 Task: Filter jobs by Hyderabad location.
Action: Mouse moved to (327, 109)
Screenshot: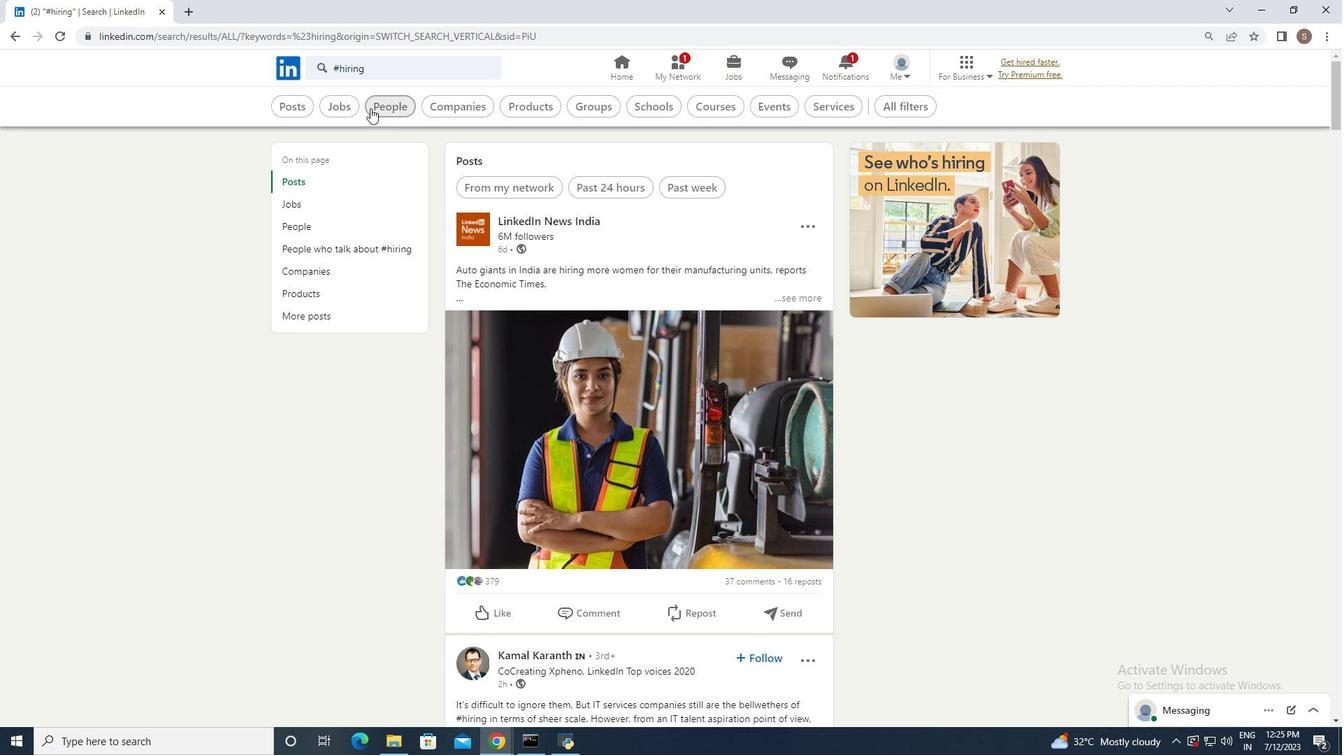 
Action: Mouse pressed left at (327, 109)
Screenshot: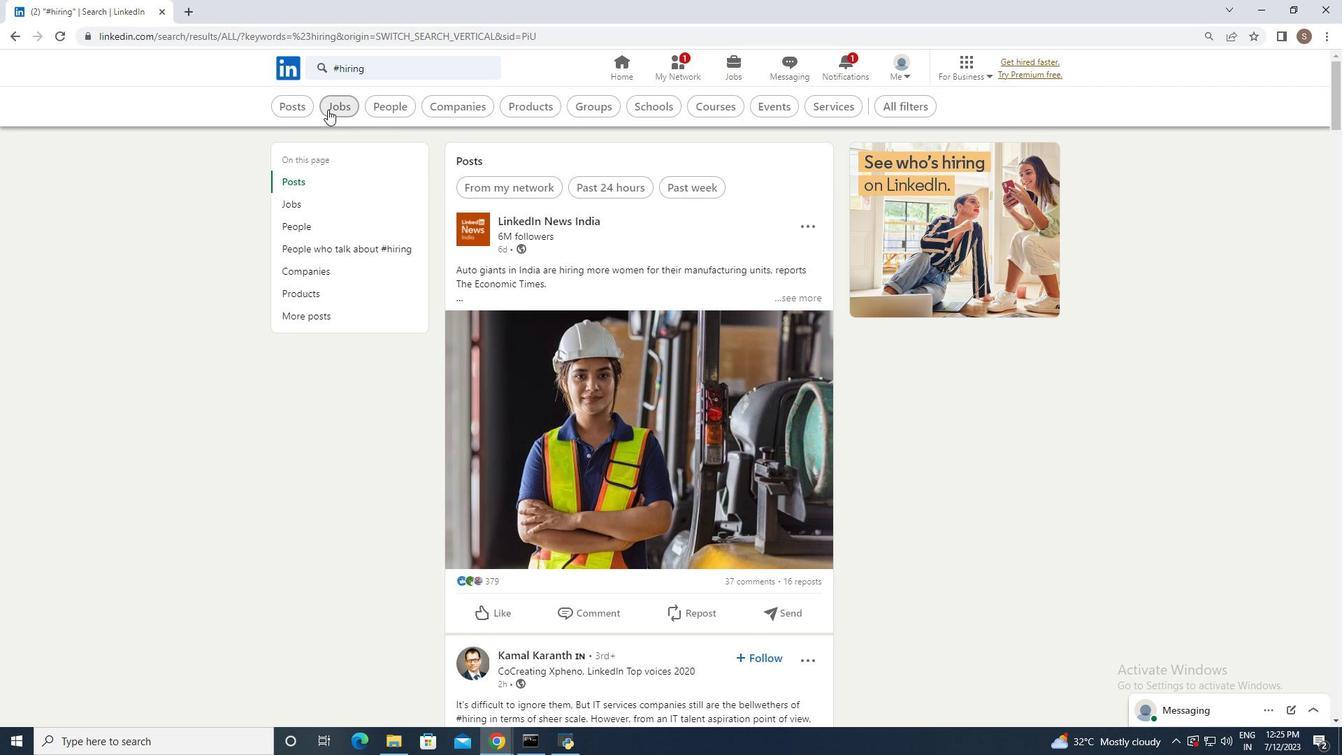 
Action: Mouse moved to (924, 111)
Screenshot: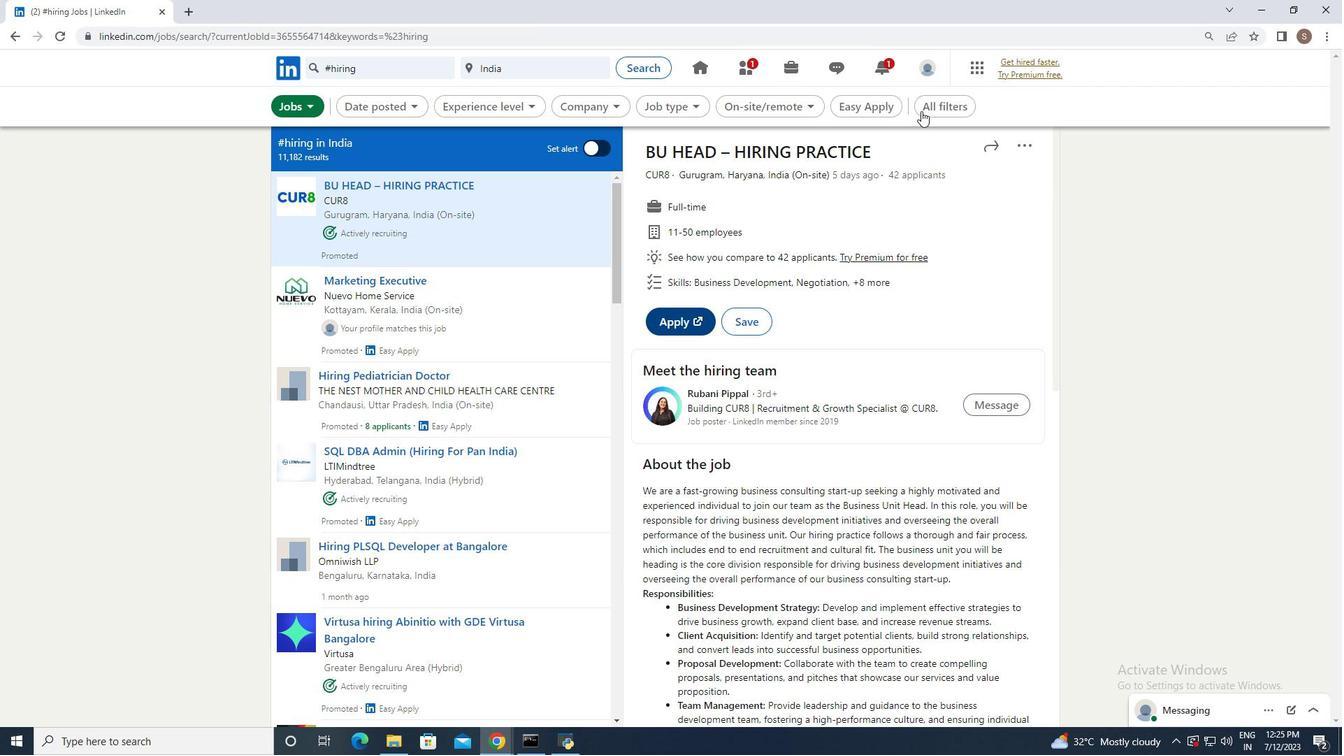
Action: Mouse pressed left at (924, 111)
Screenshot: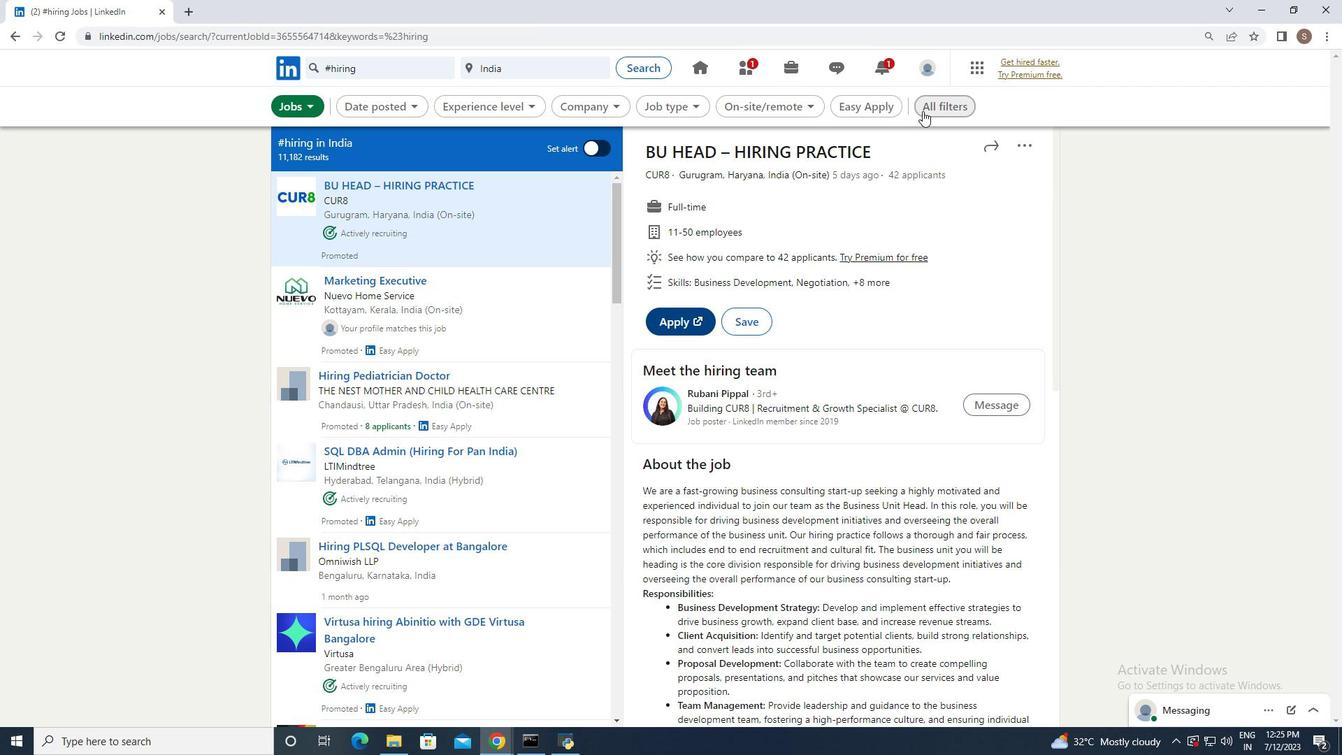 
Action: Mouse moved to (1109, 399)
Screenshot: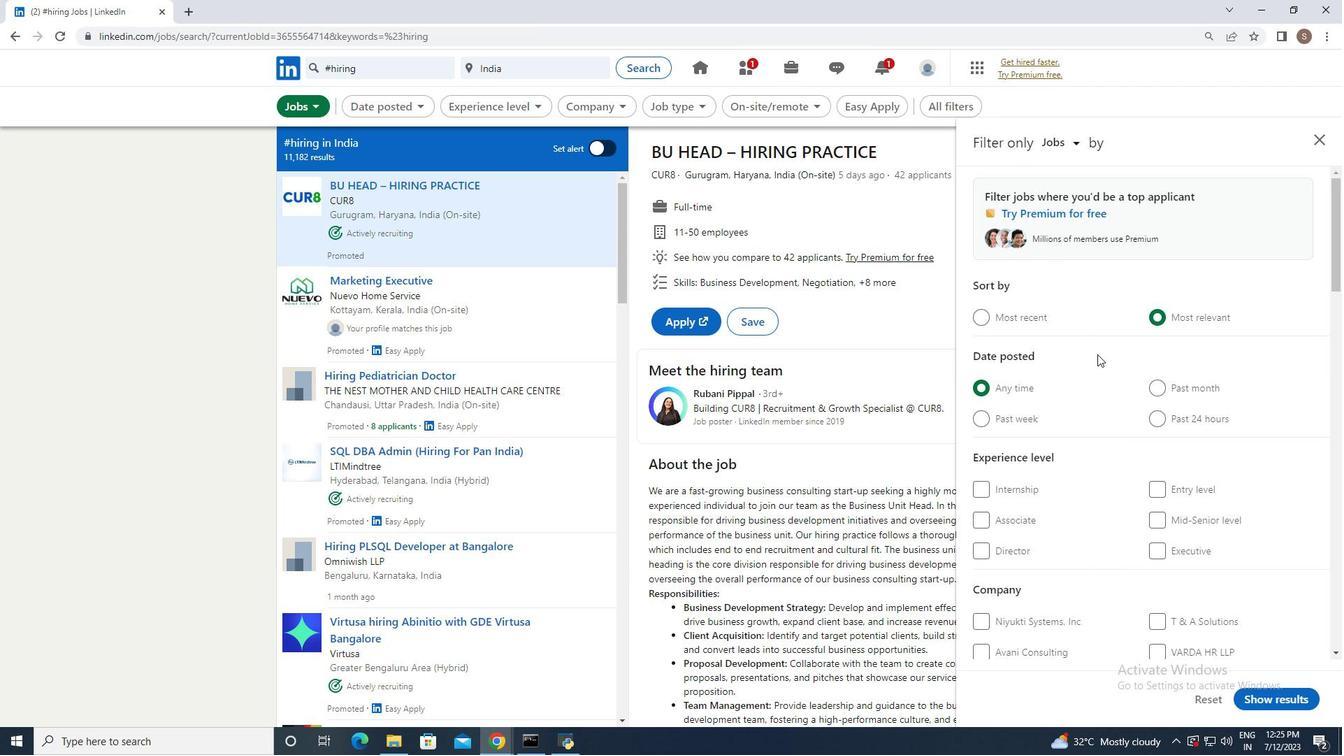 
Action: Mouse scrolled (1109, 398) with delta (0, 0)
Screenshot: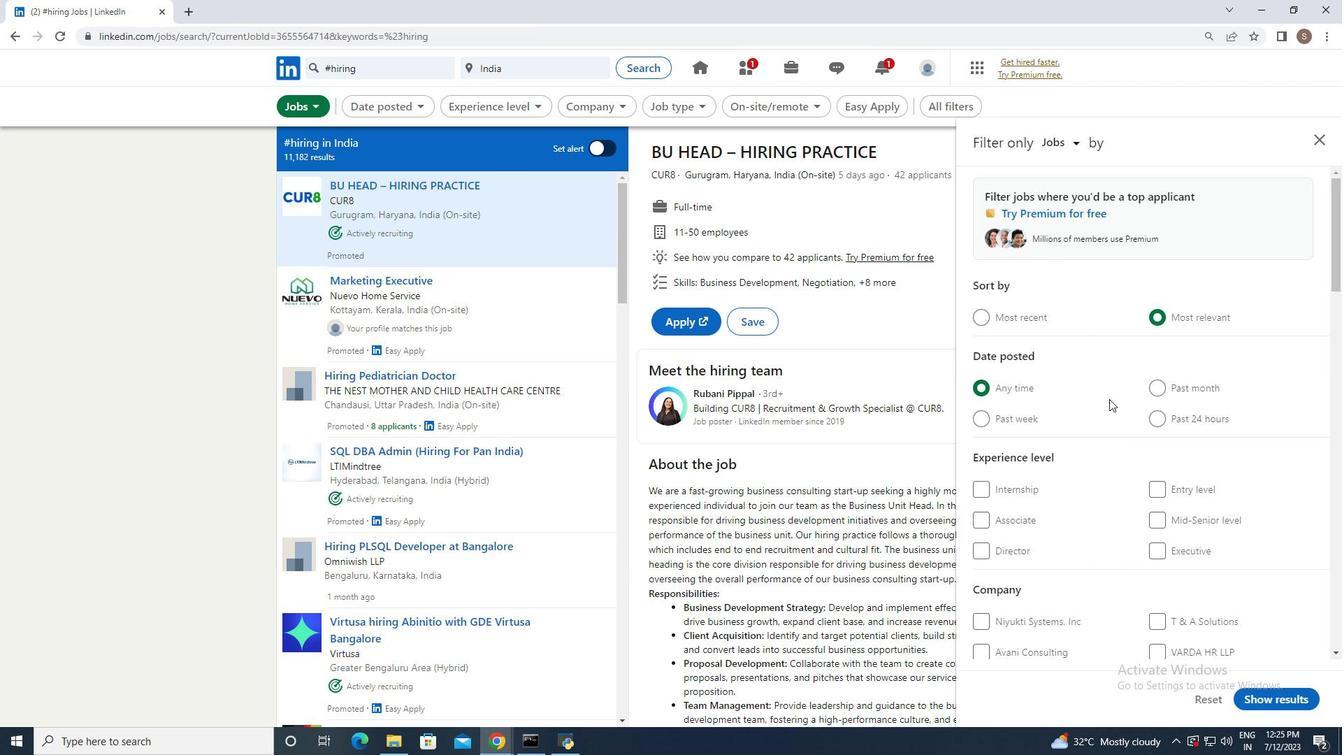 
Action: Mouse scrolled (1109, 398) with delta (0, 0)
Screenshot: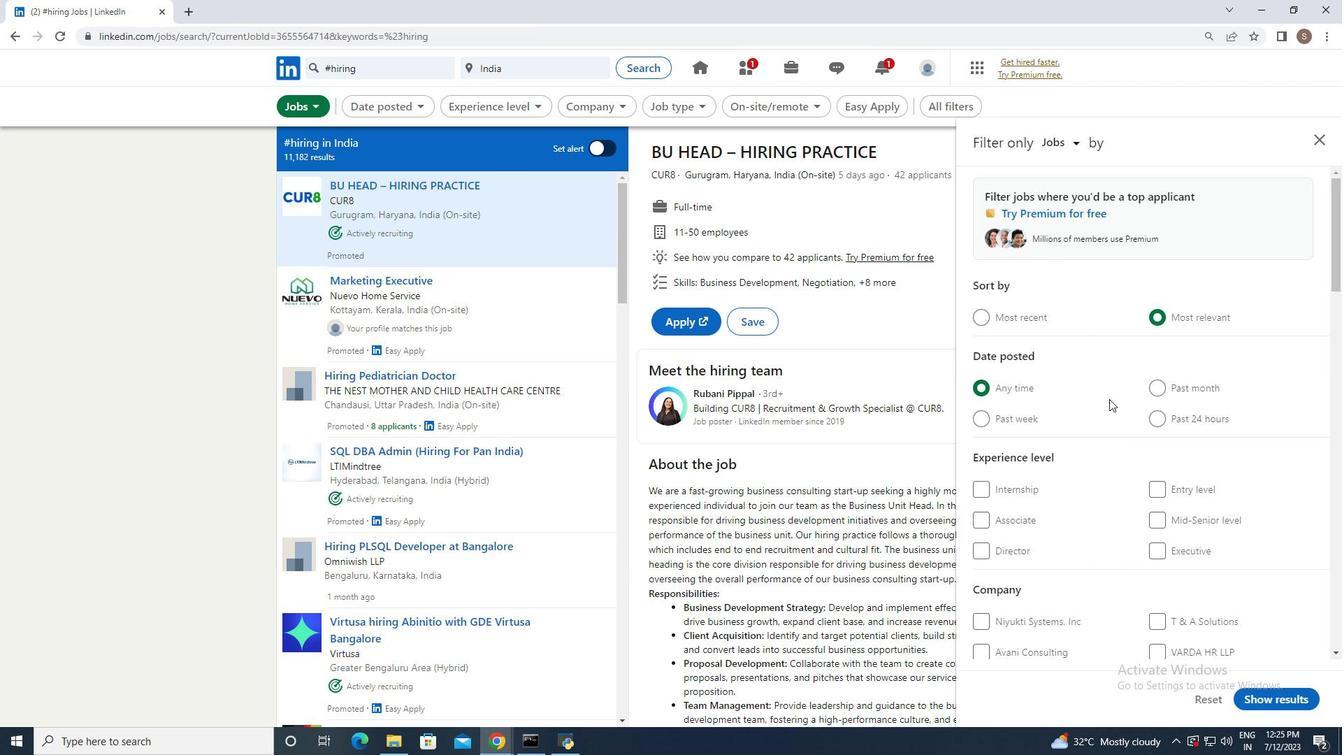 
Action: Mouse scrolled (1109, 398) with delta (0, 0)
Screenshot: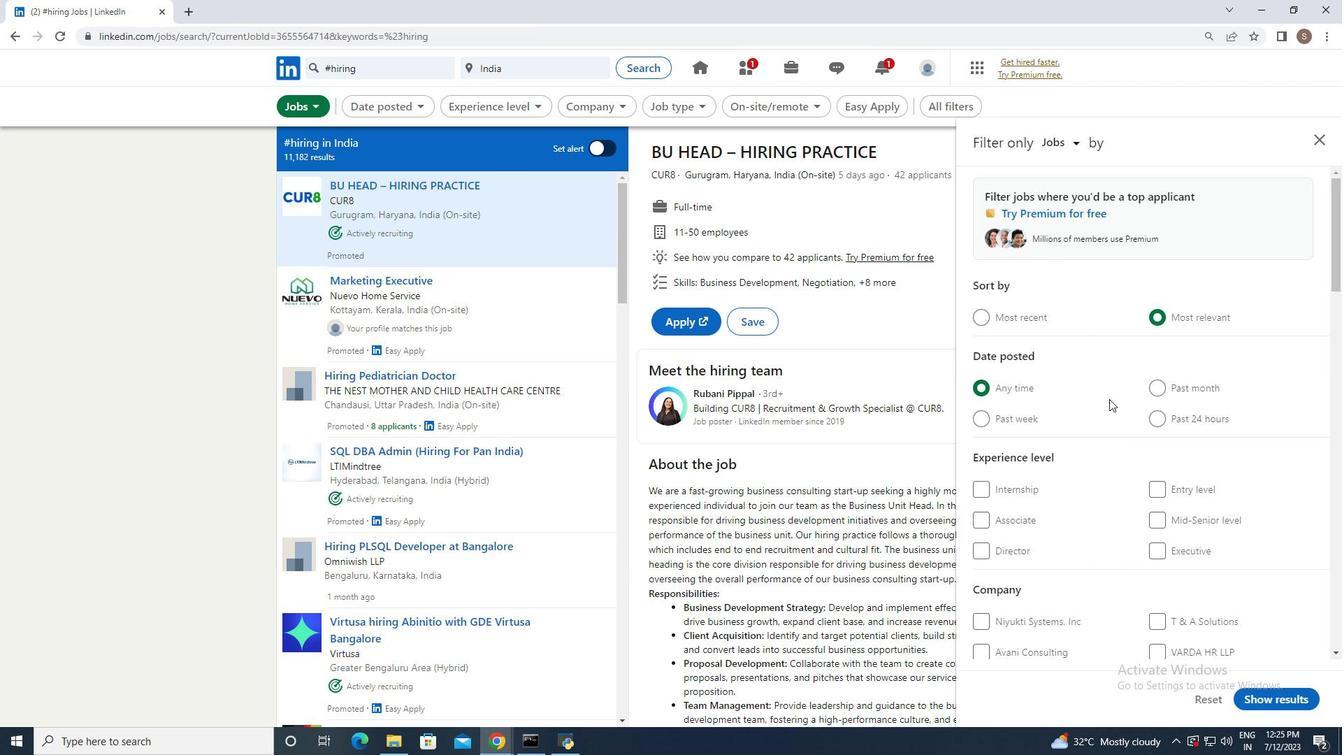 
Action: Mouse scrolled (1109, 398) with delta (0, 0)
Screenshot: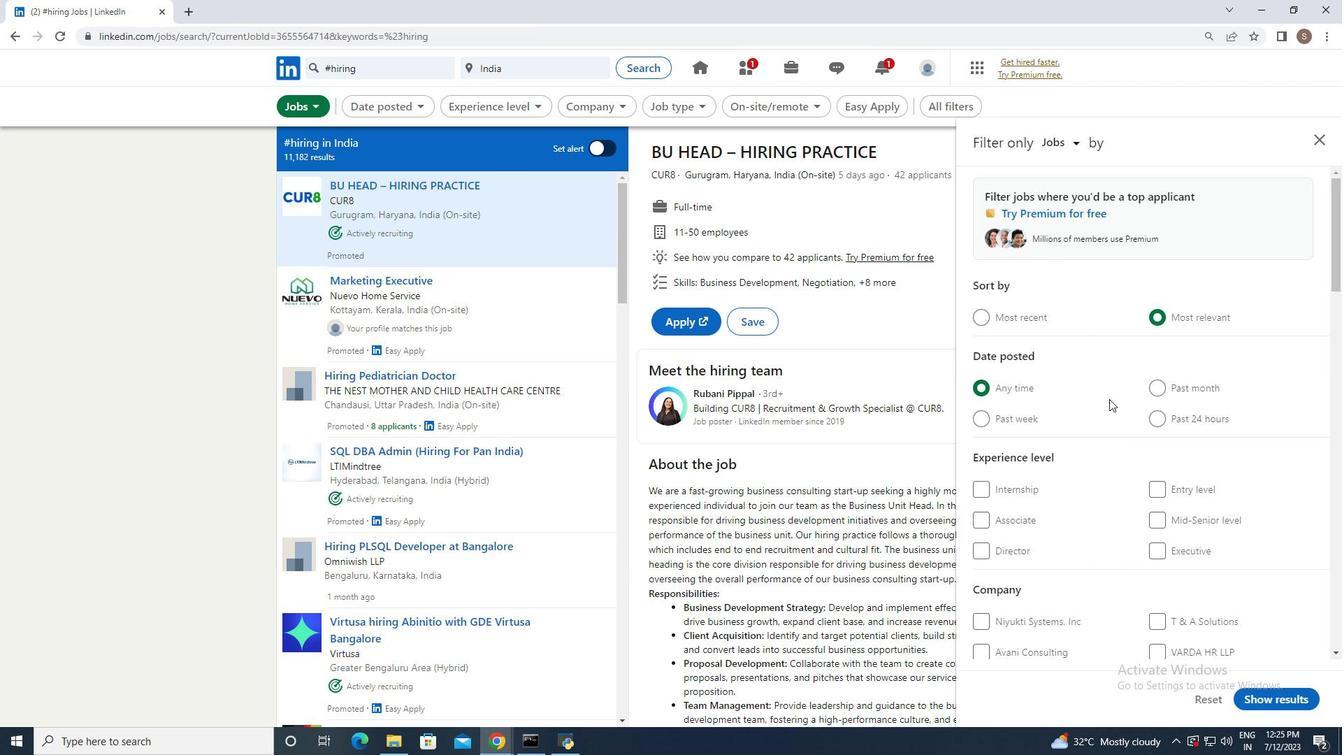 
Action: Mouse scrolled (1109, 398) with delta (0, 0)
Screenshot: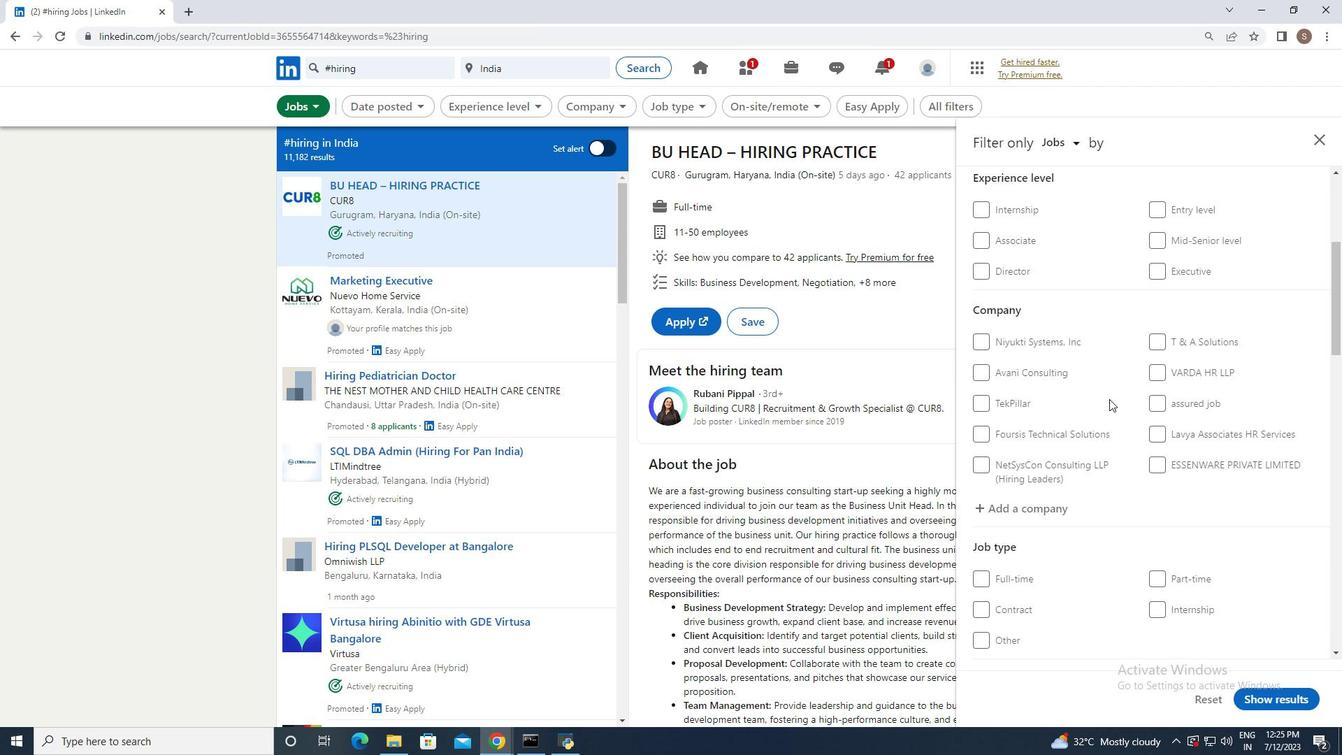 
Action: Mouse scrolled (1109, 398) with delta (0, 0)
Screenshot: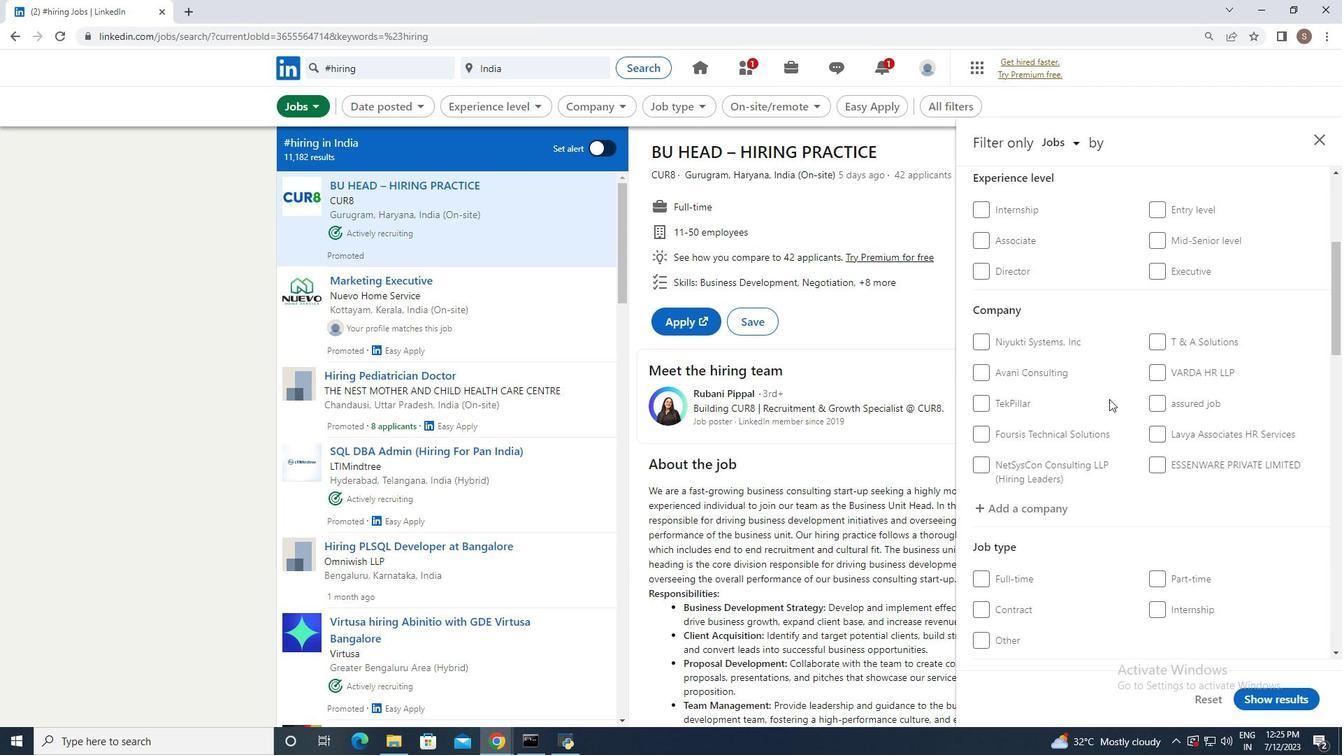 
Action: Mouse scrolled (1109, 398) with delta (0, 0)
Screenshot: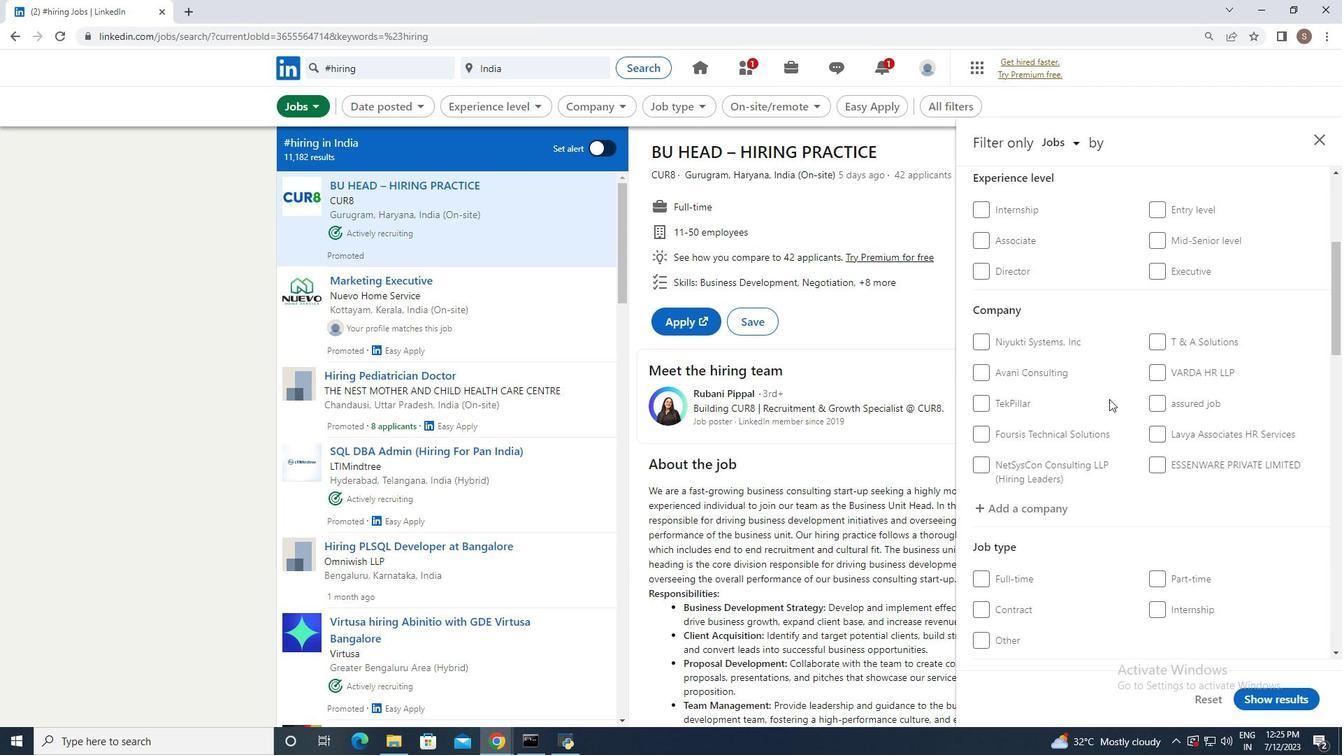 
Action: Mouse scrolled (1109, 398) with delta (0, 0)
Screenshot: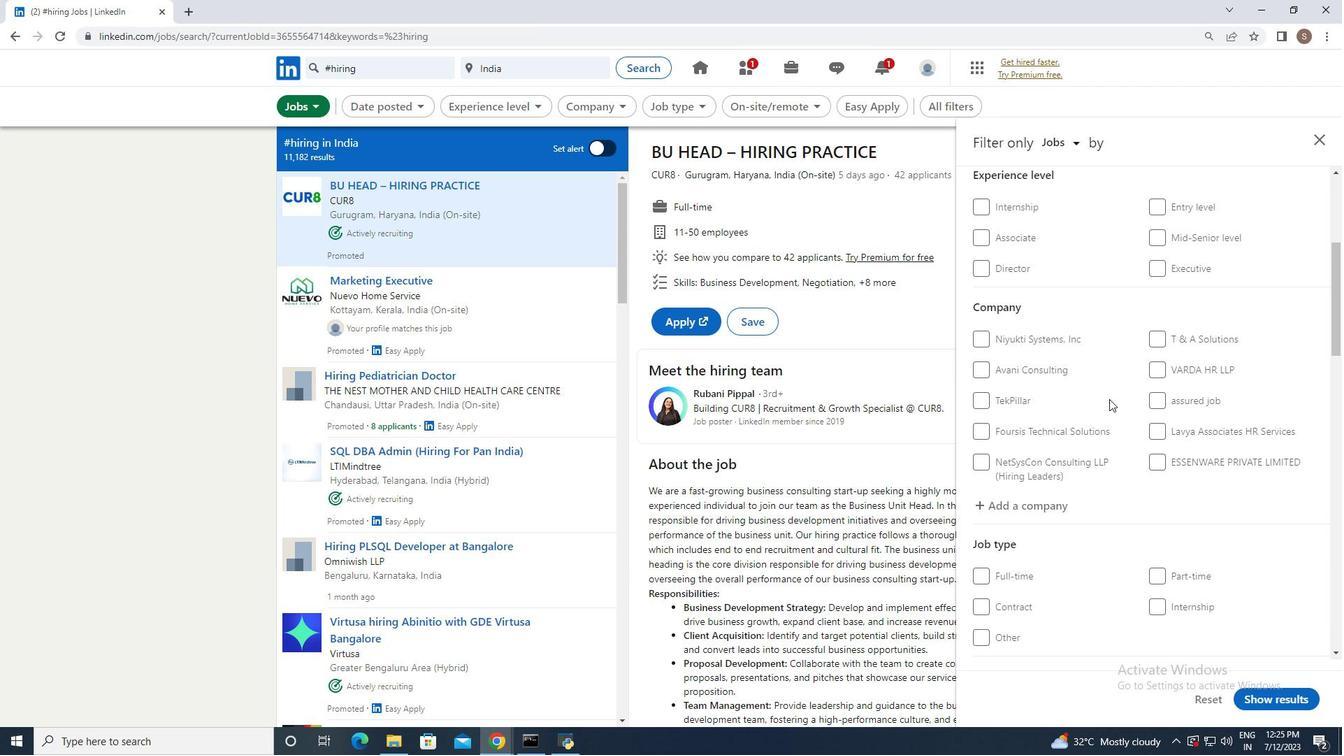 
Action: Mouse scrolled (1109, 398) with delta (0, 0)
Screenshot: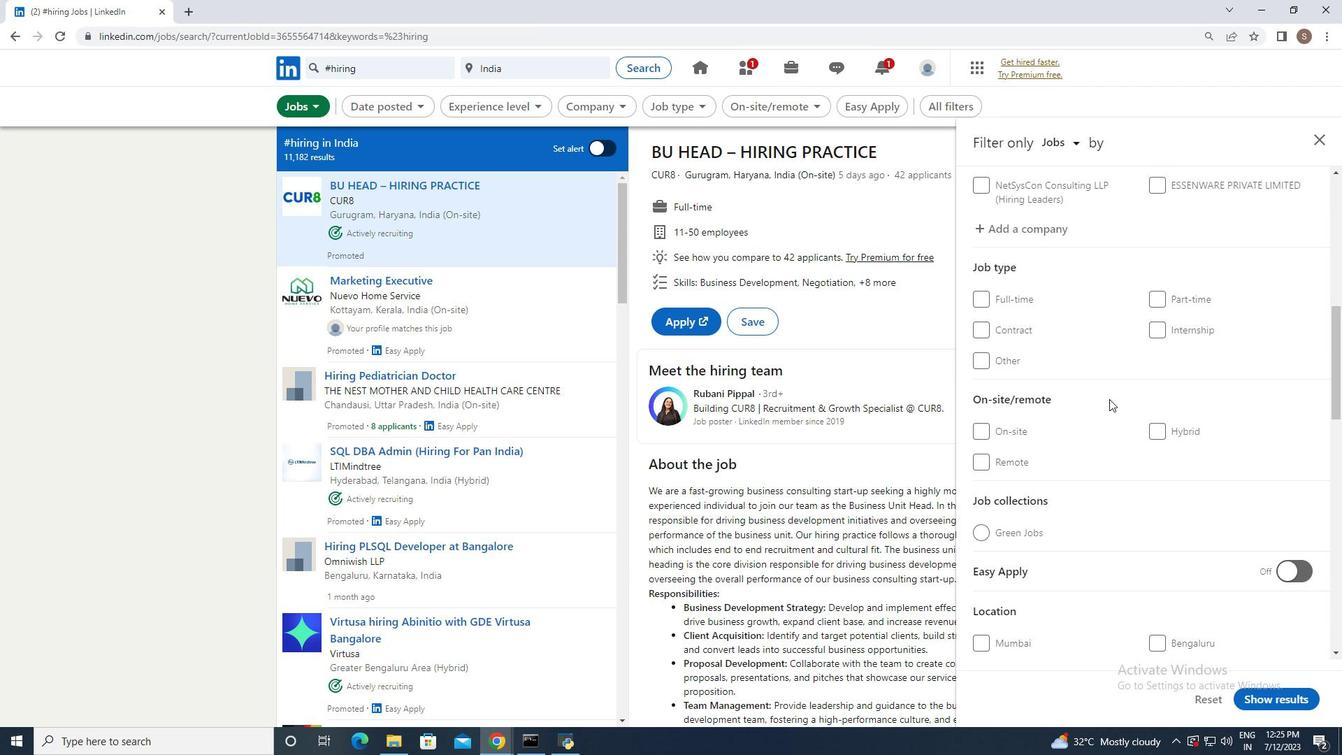 
Action: Mouse scrolled (1109, 398) with delta (0, 0)
Screenshot: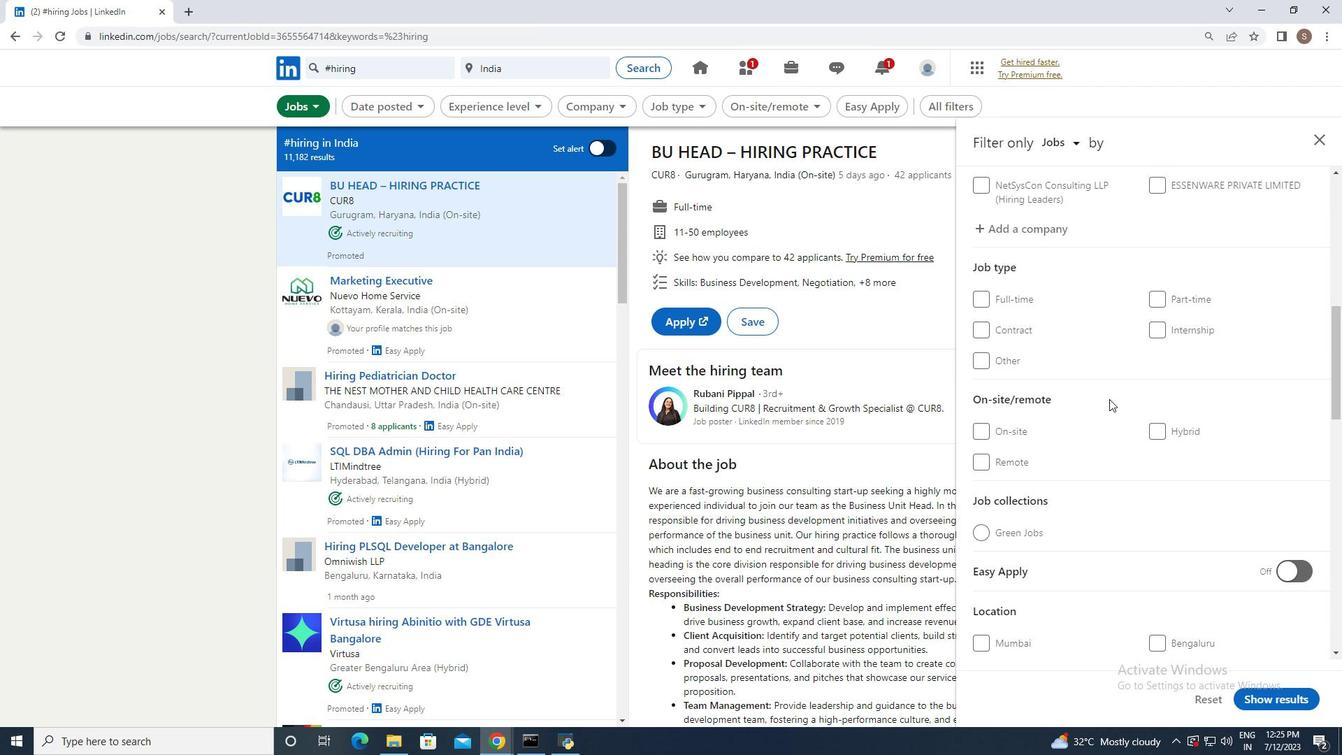 
Action: Mouse scrolled (1109, 398) with delta (0, 0)
Screenshot: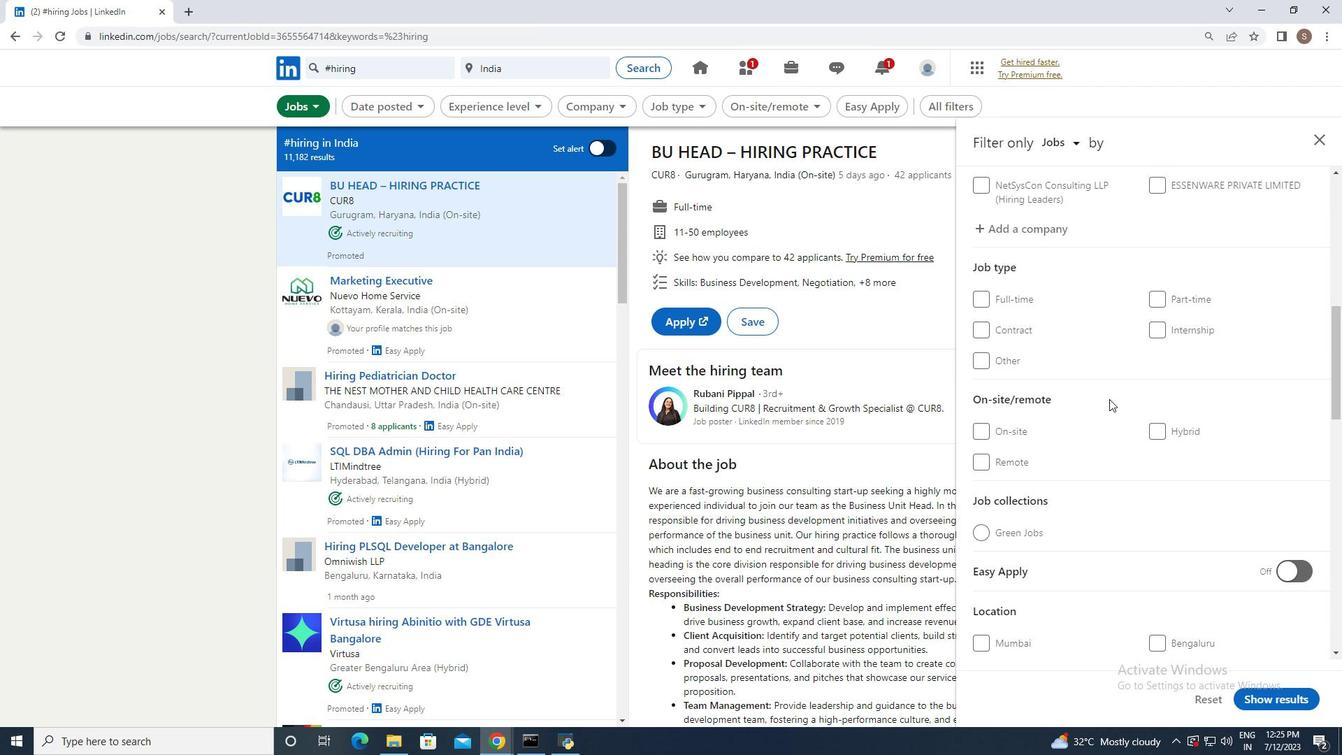
Action: Mouse moved to (979, 460)
Screenshot: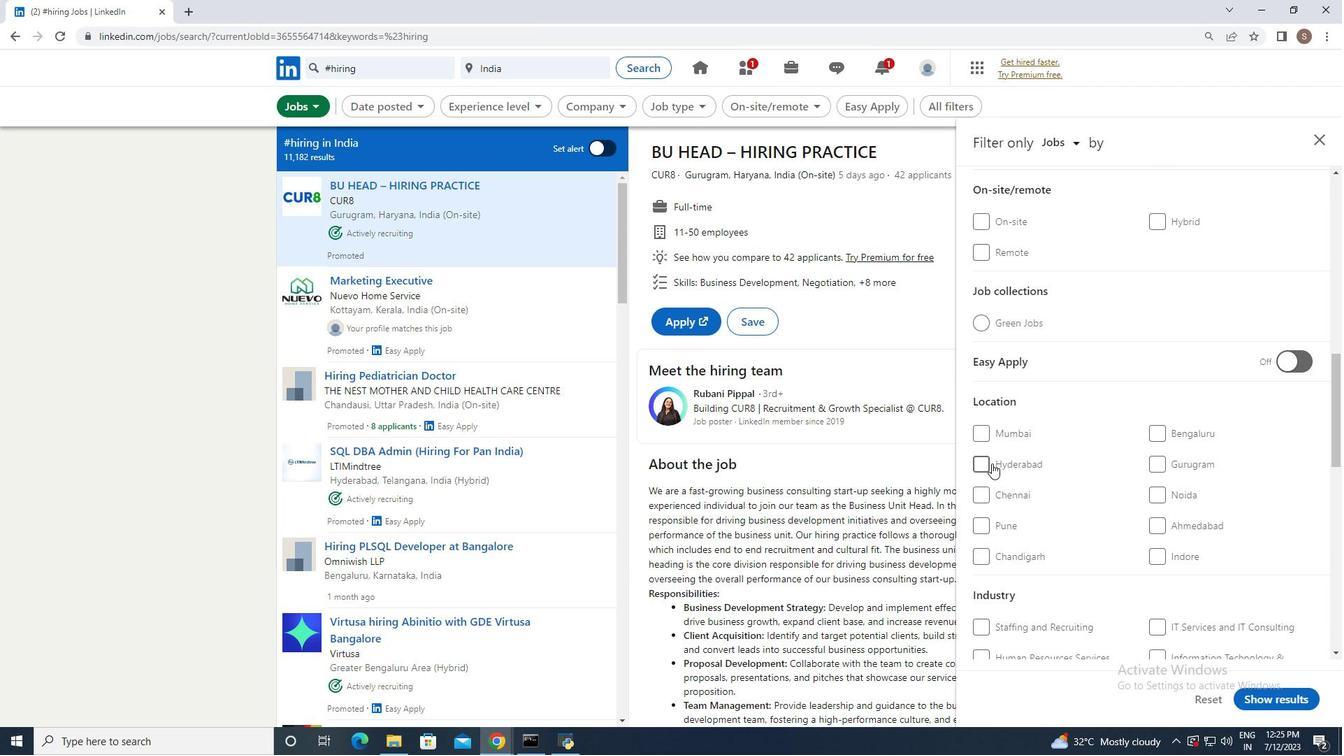 
Action: Mouse pressed left at (979, 460)
Screenshot: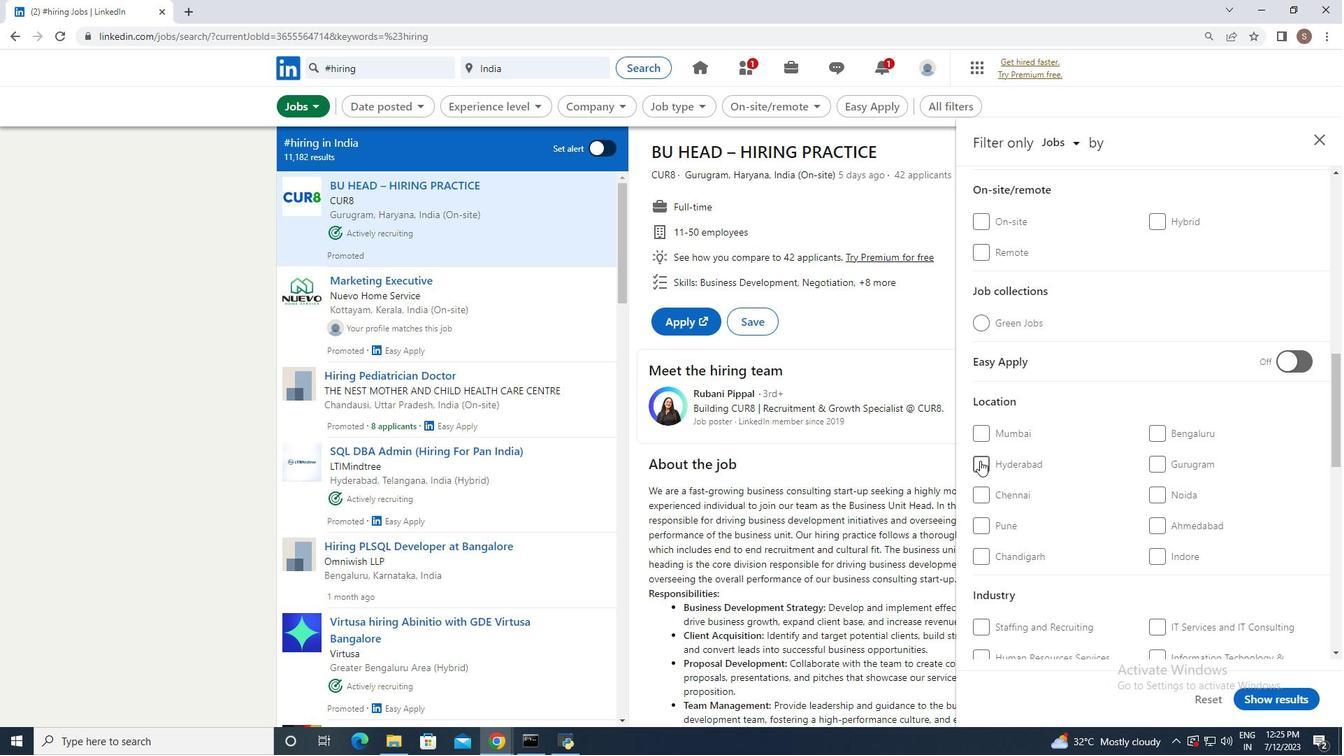
Action: Mouse moved to (1288, 698)
Screenshot: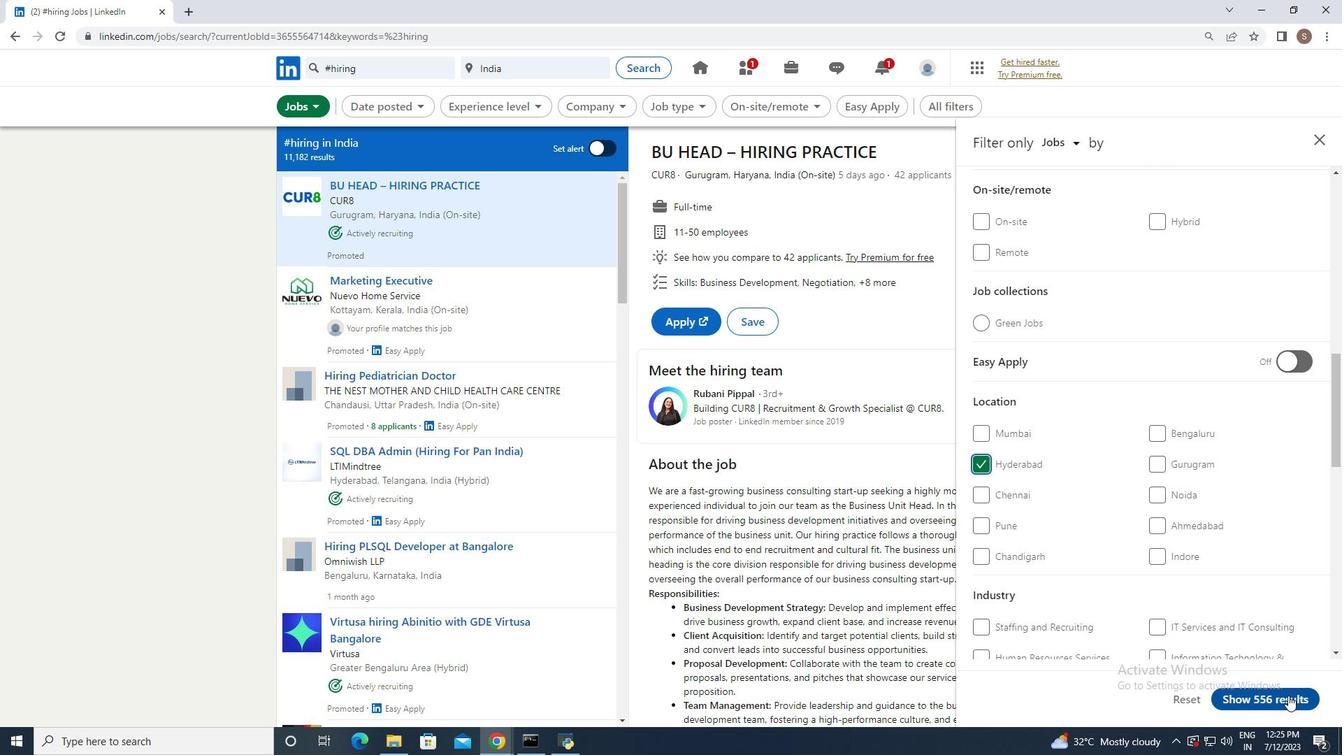 
Action: Mouse pressed left at (1288, 698)
Screenshot: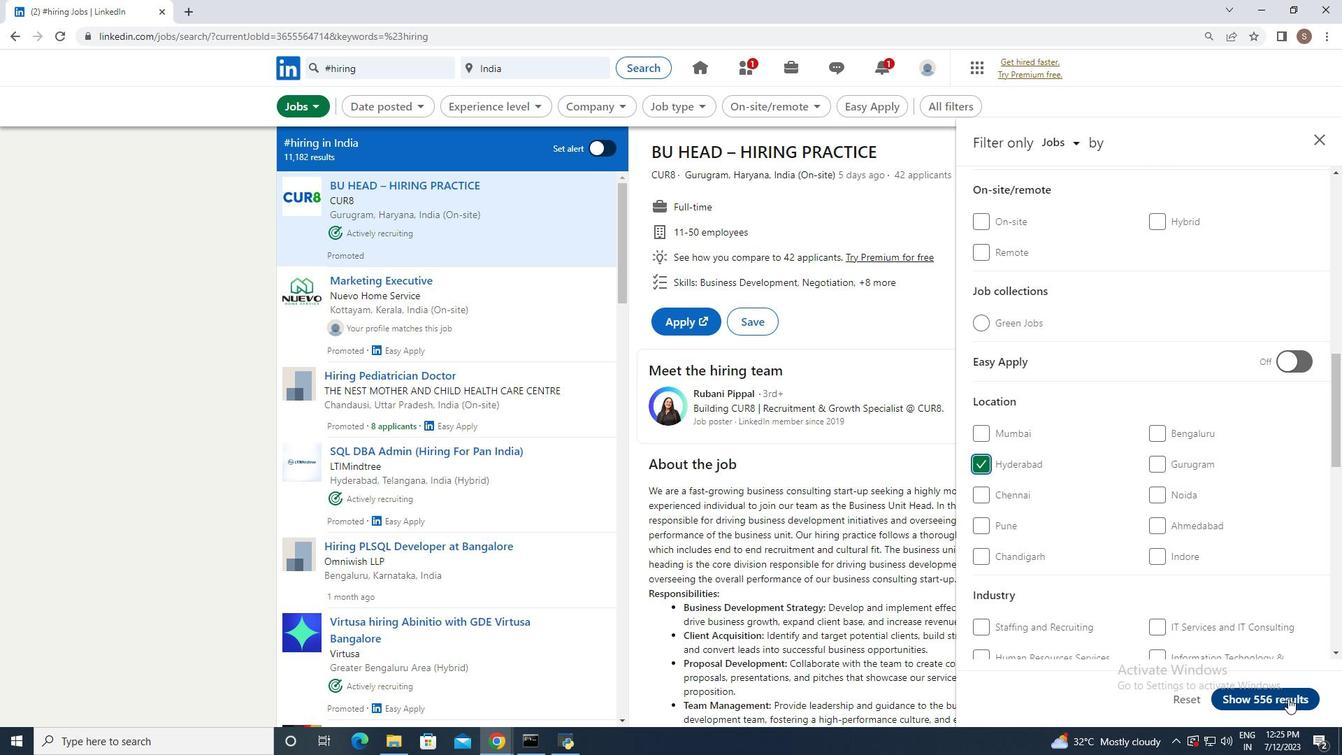 
Action: Mouse moved to (917, 476)
Screenshot: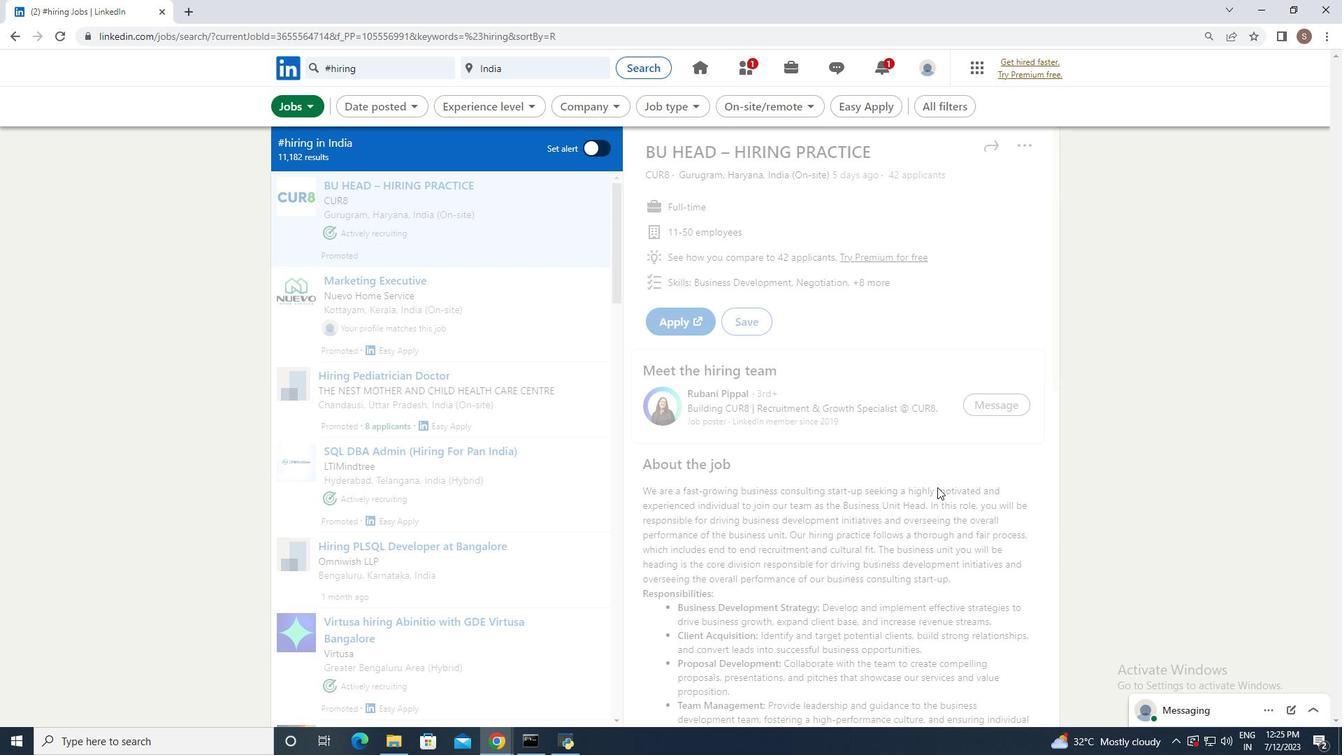 
